 Task: Add Yogurt Parfait to the cart.
Action: Mouse moved to (257, 121)
Screenshot: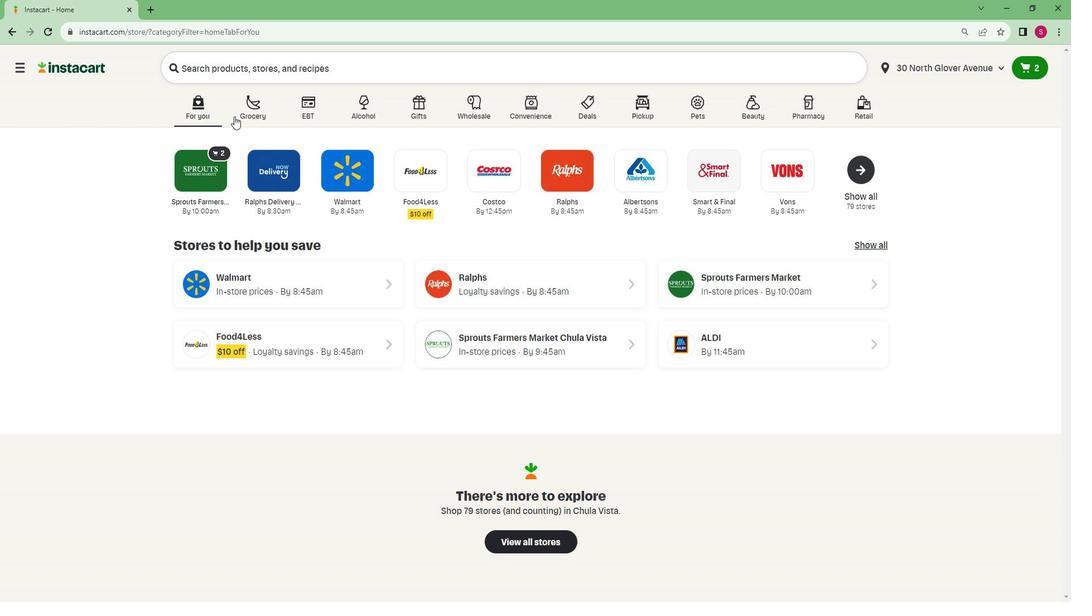 
Action: Mouse pressed left at (257, 121)
Screenshot: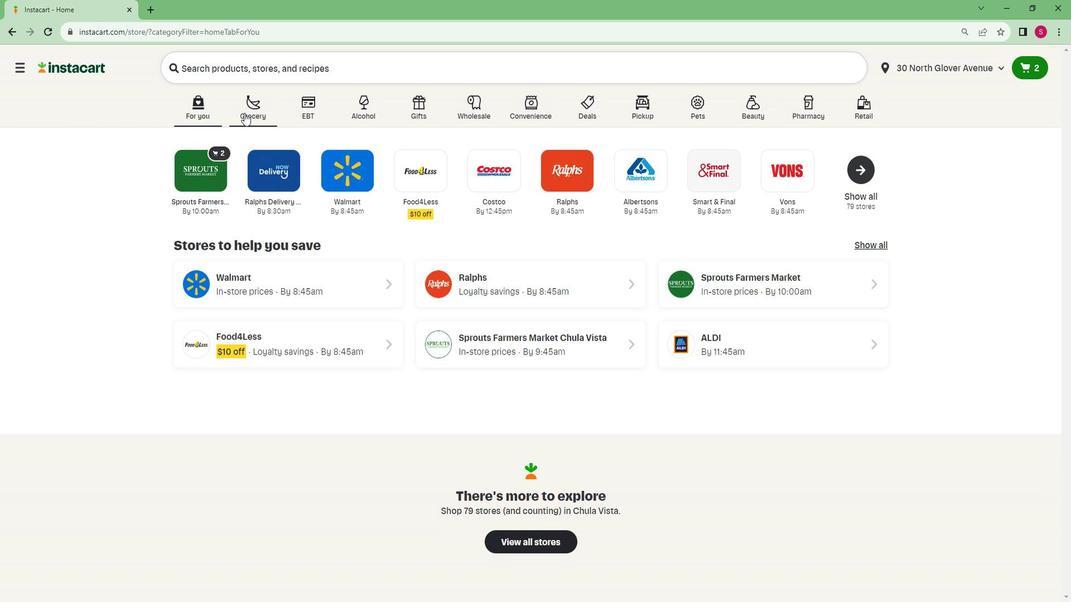 
Action: Mouse moved to (236, 316)
Screenshot: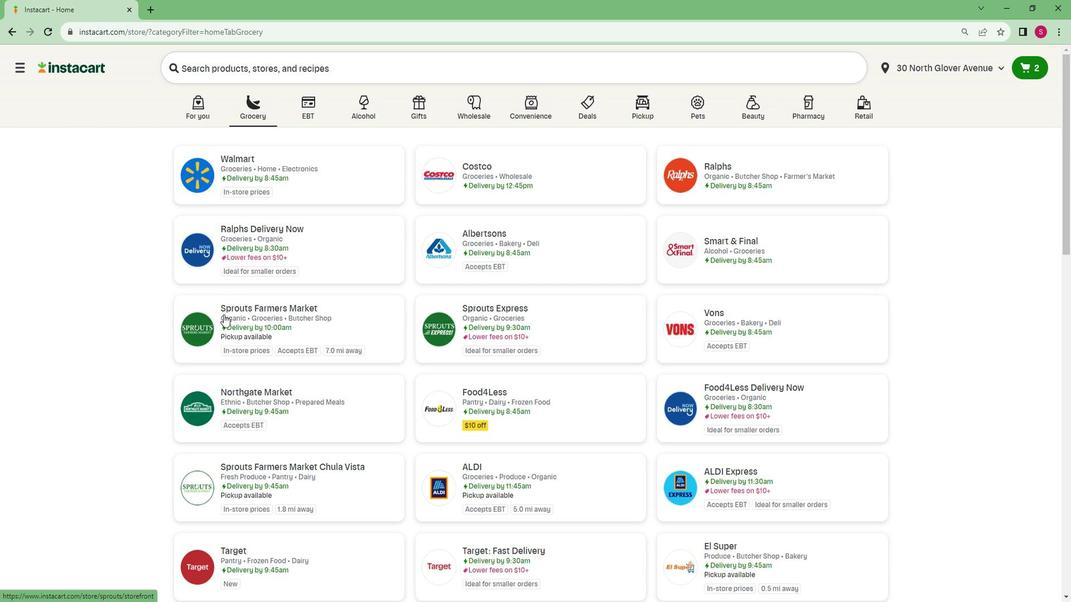 
Action: Mouse pressed left at (236, 316)
Screenshot: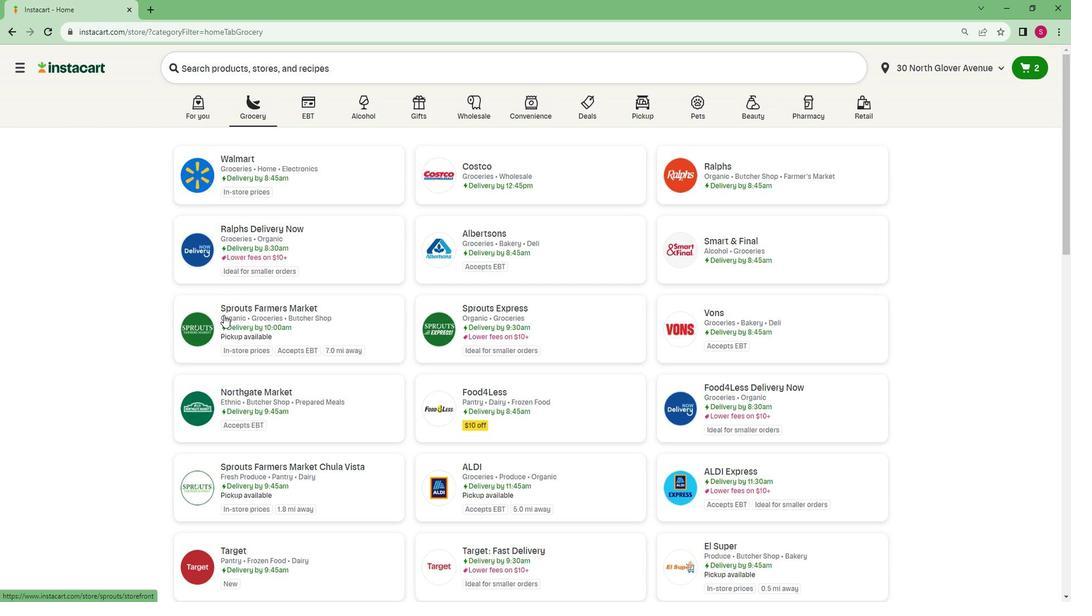 
Action: Mouse moved to (78, 431)
Screenshot: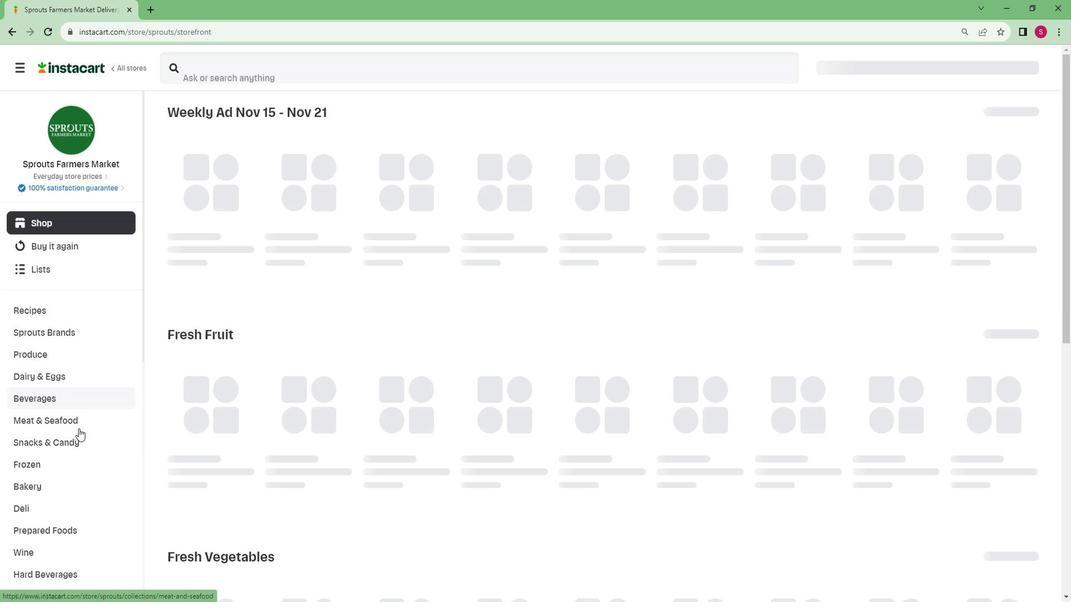 
Action: Mouse scrolled (78, 430) with delta (0, 0)
Screenshot: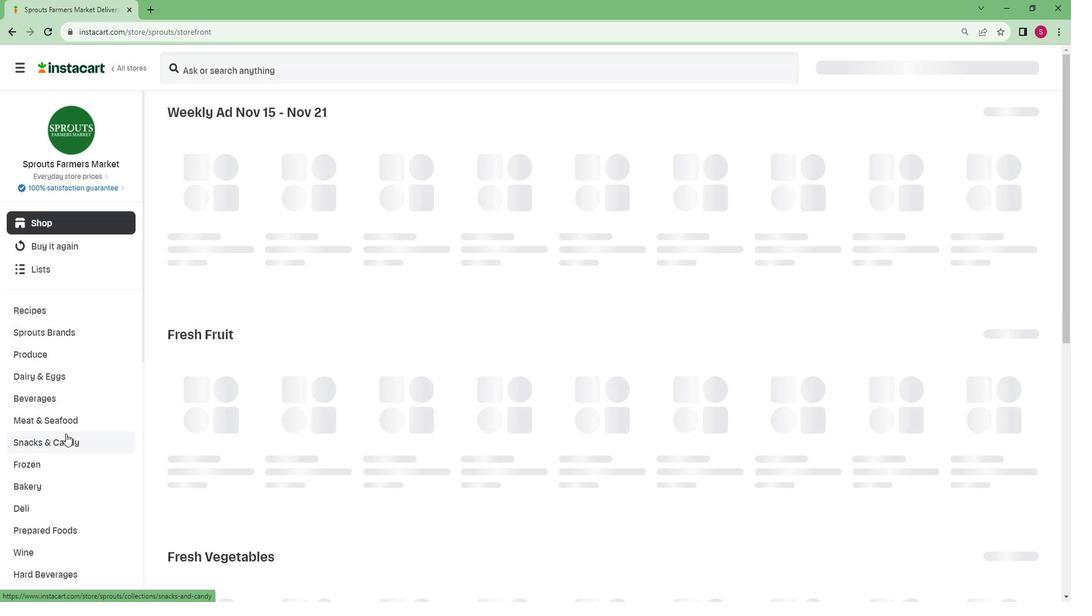 
Action: Mouse moved to (77, 431)
Screenshot: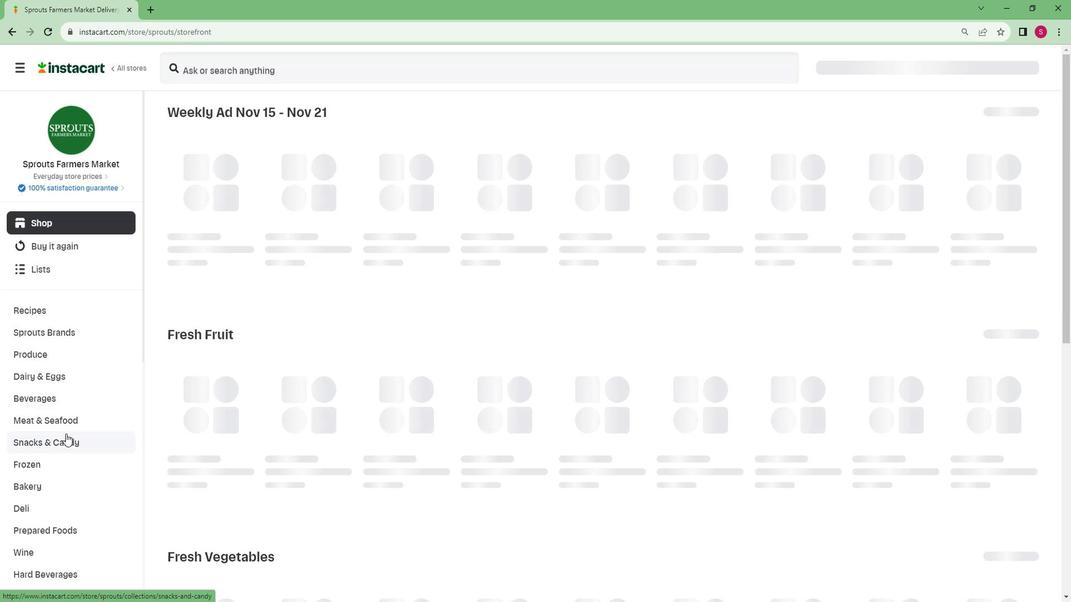 
Action: Mouse scrolled (77, 430) with delta (0, 0)
Screenshot: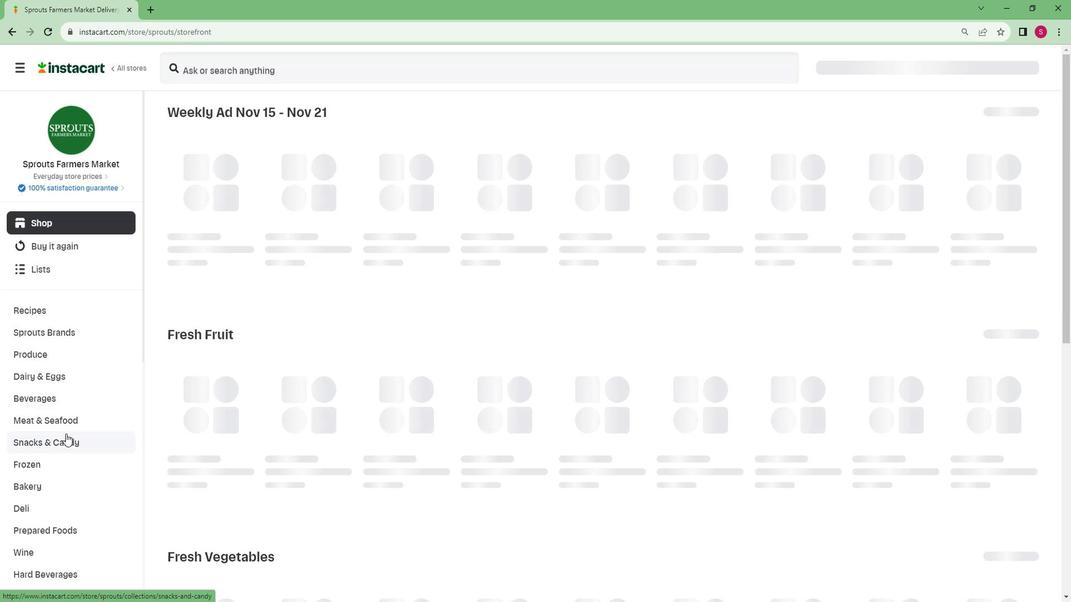 
Action: Mouse moved to (77, 431)
Screenshot: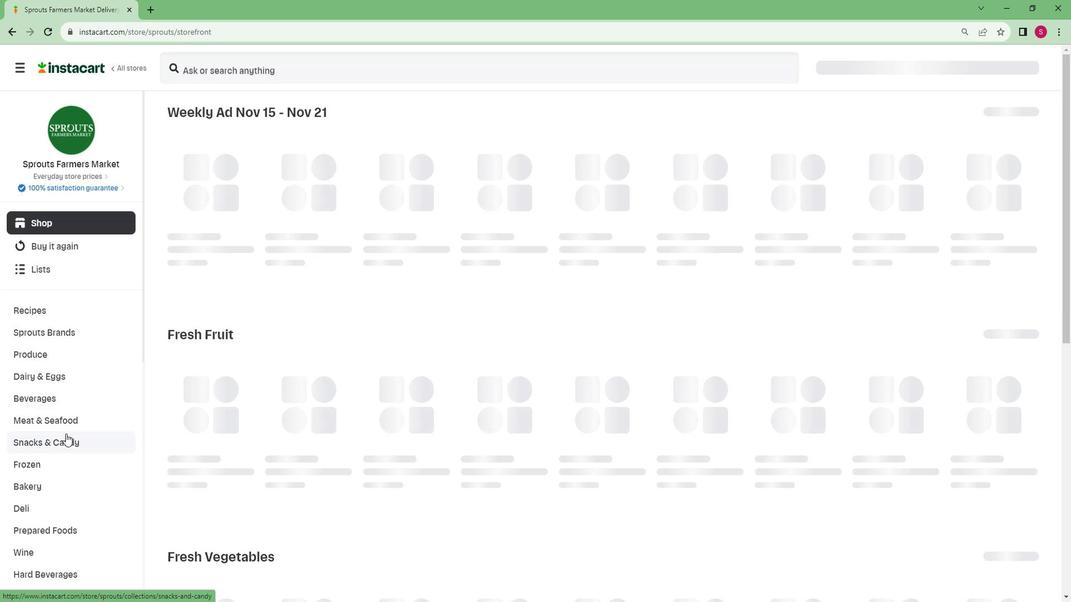 
Action: Mouse scrolled (77, 430) with delta (0, 0)
Screenshot: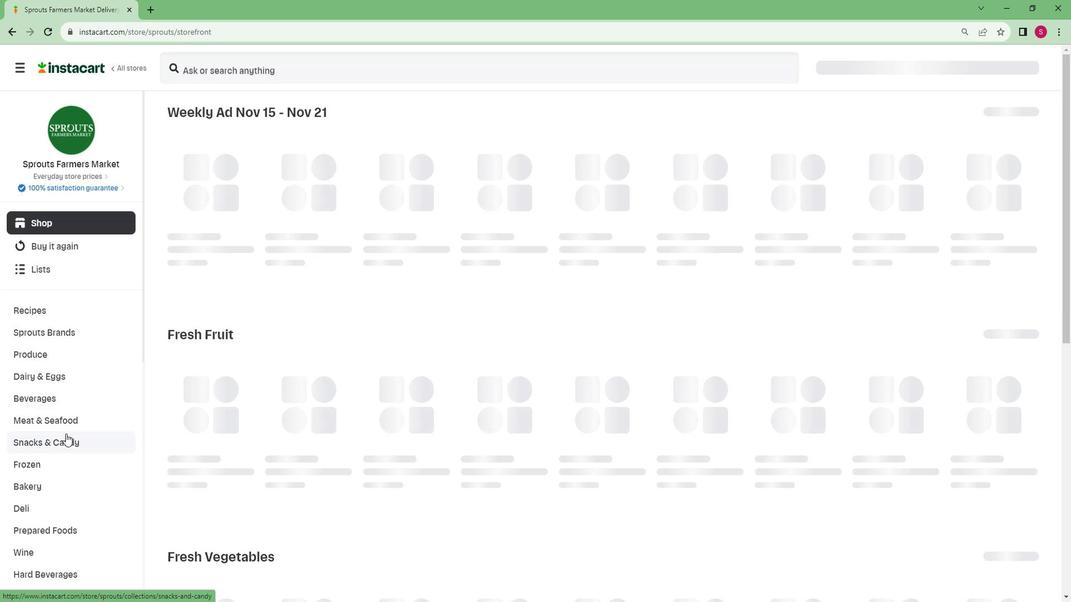 
Action: Mouse moved to (77, 431)
Screenshot: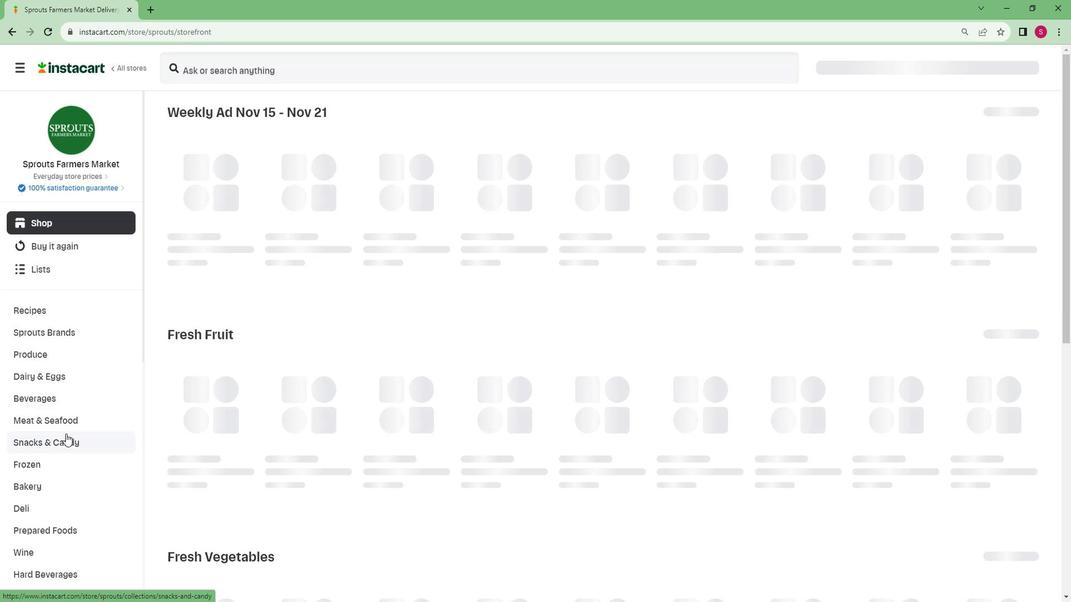 
Action: Mouse scrolled (77, 430) with delta (0, 0)
Screenshot: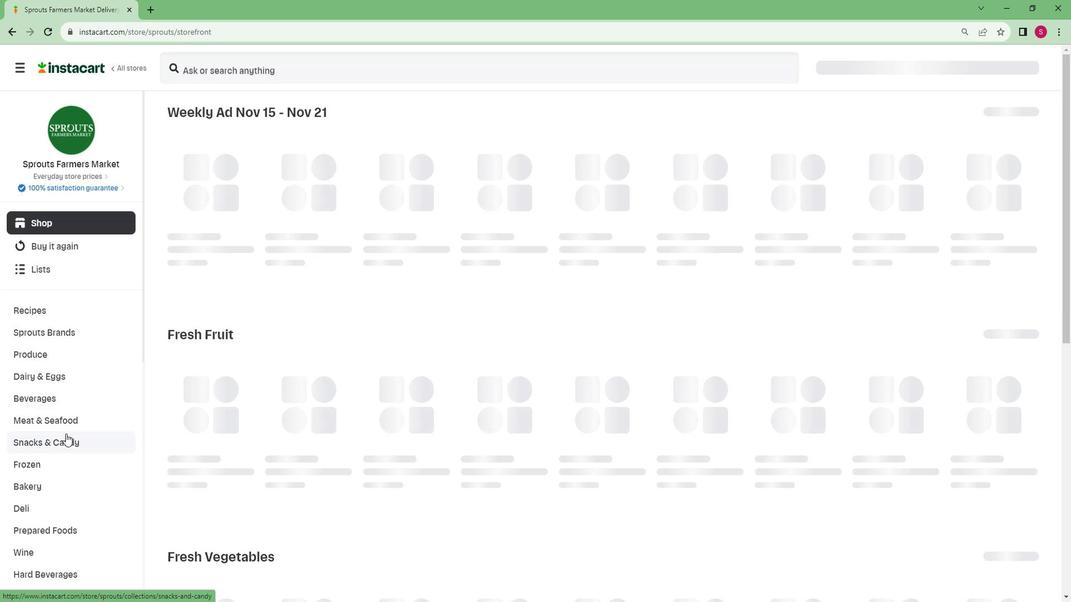 
Action: Mouse moved to (75, 431)
Screenshot: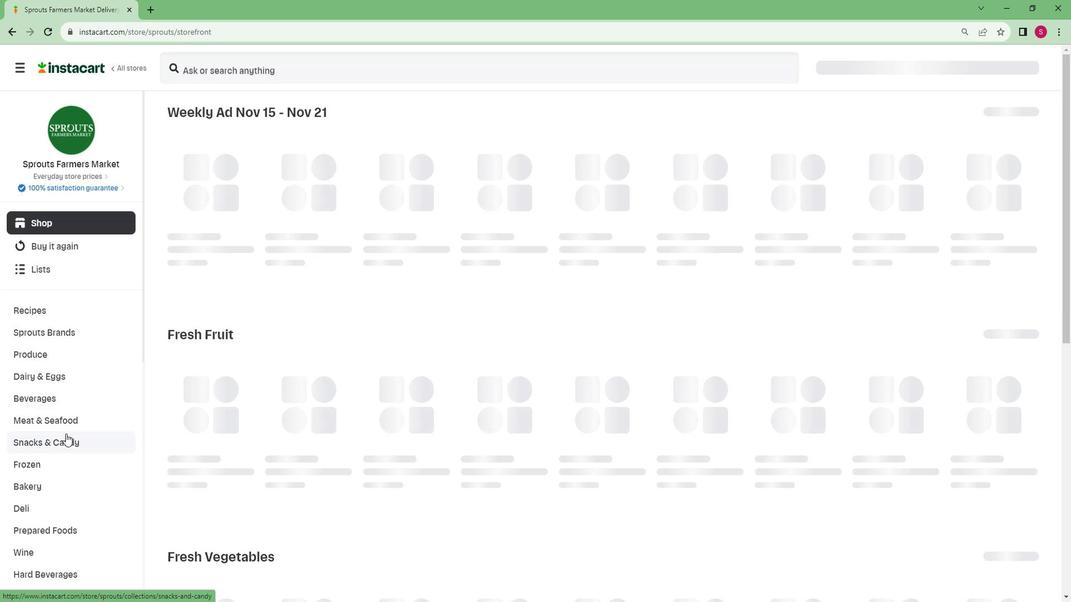 
Action: Mouse scrolled (75, 430) with delta (0, 0)
Screenshot: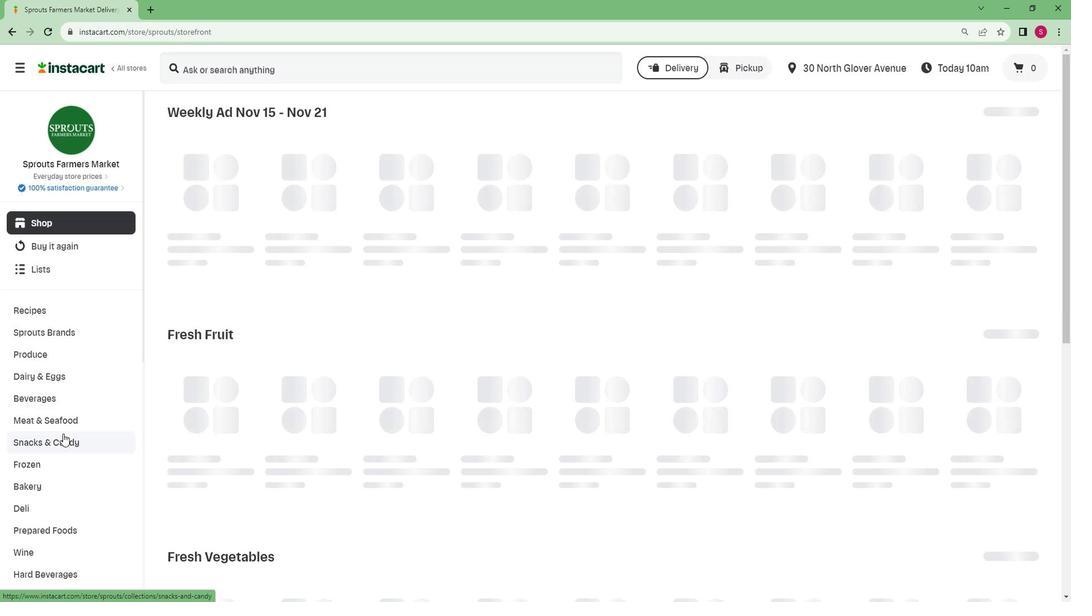 
Action: Mouse moved to (75, 431)
Screenshot: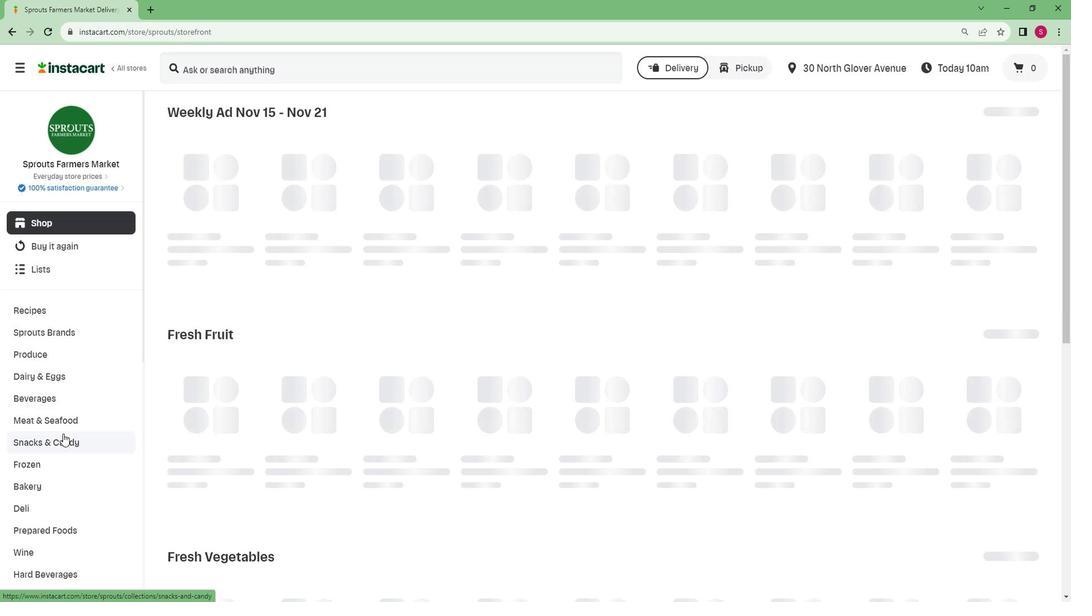 
Action: Mouse scrolled (75, 430) with delta (0, 0)
Screenshot: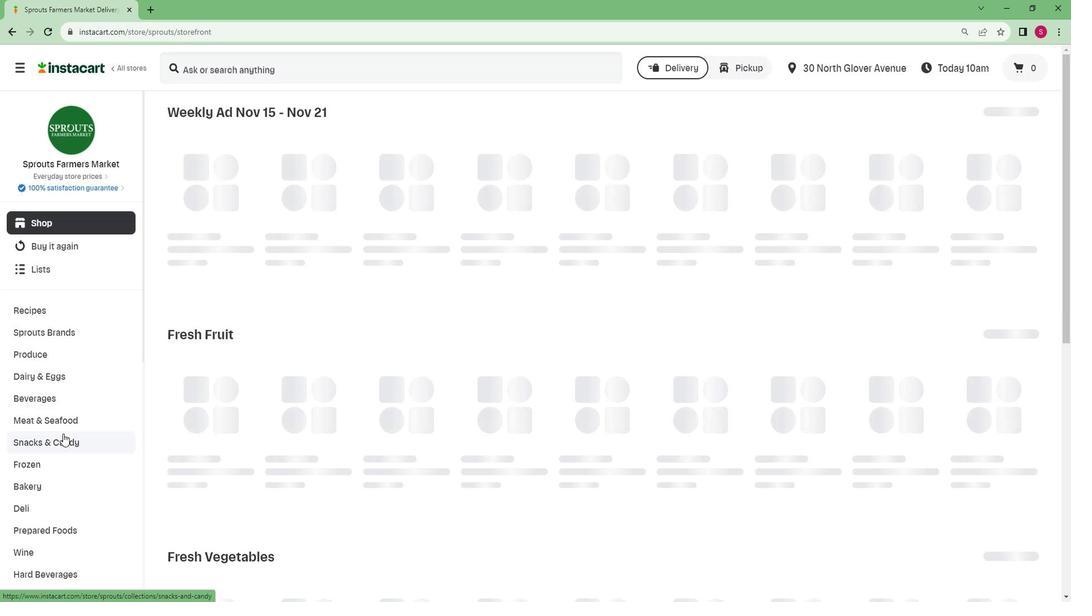
Action: Mouse moved to (74, 431)
Screenshot: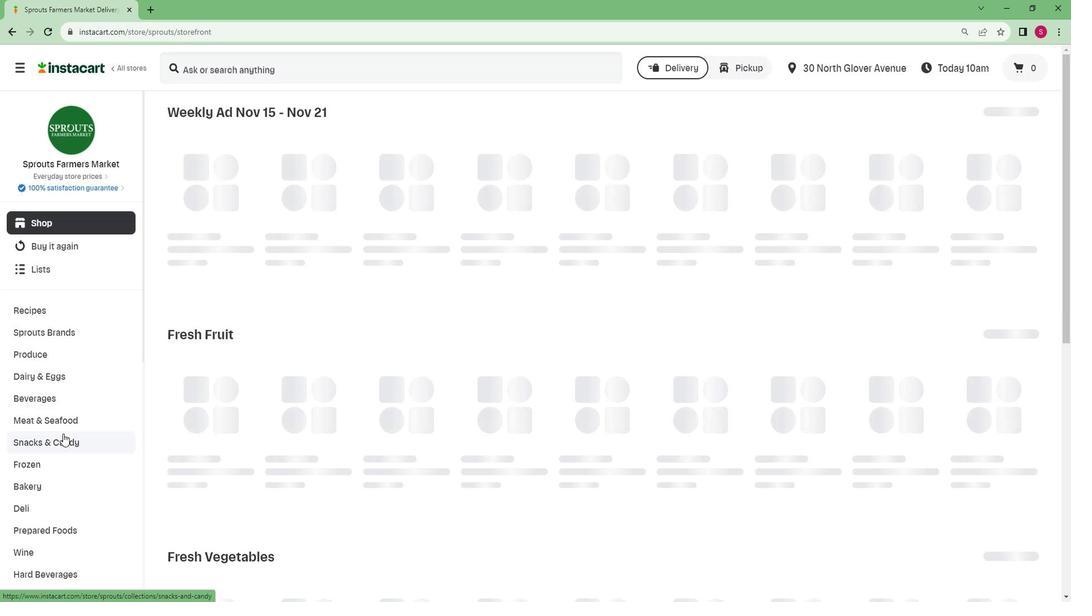 
Action: Mouse scrolled (74, 430) with delta (0, 0)
Screenshot: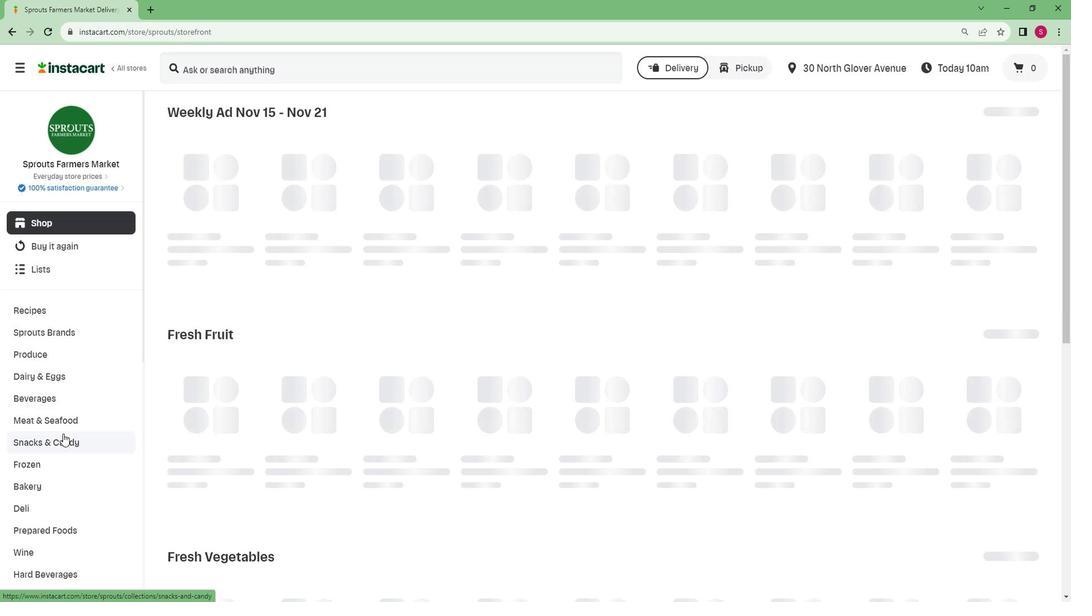 
Action: Mouse moved to (70, 428)
Screenshot: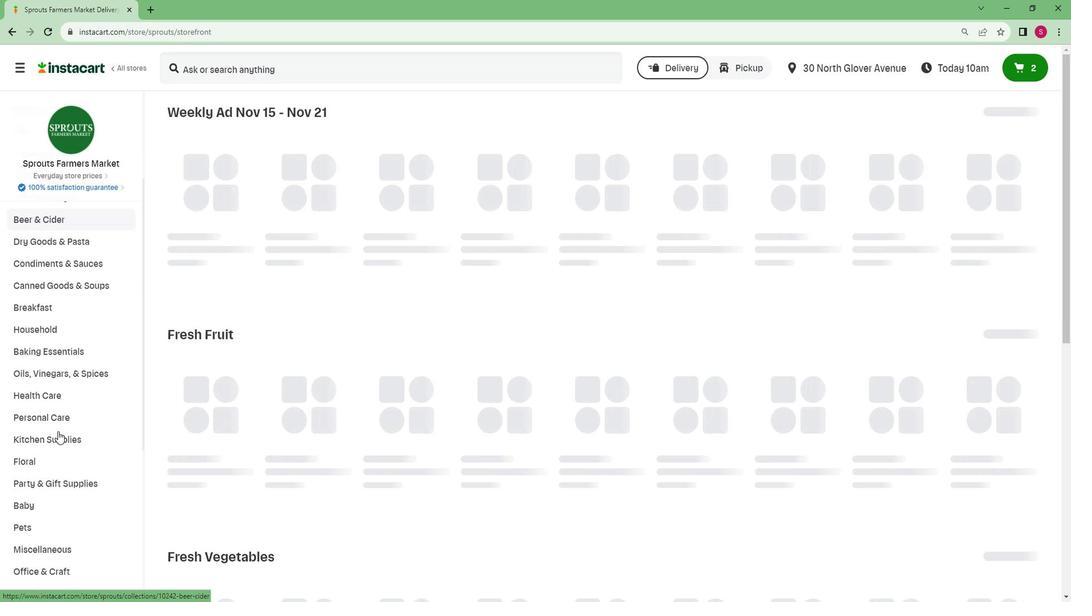
Action: Mouse scrolled (70, 427) with delta (0, 0)
Screenshot: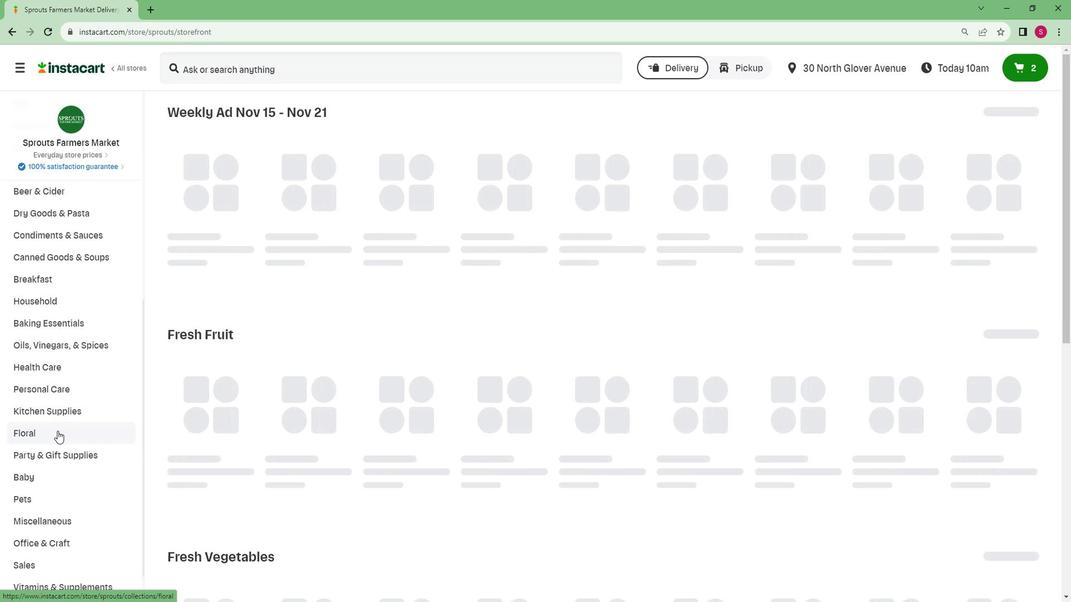 
Action: Mouse scrolled (70, 427) with delta (0, 0)
Screenshot: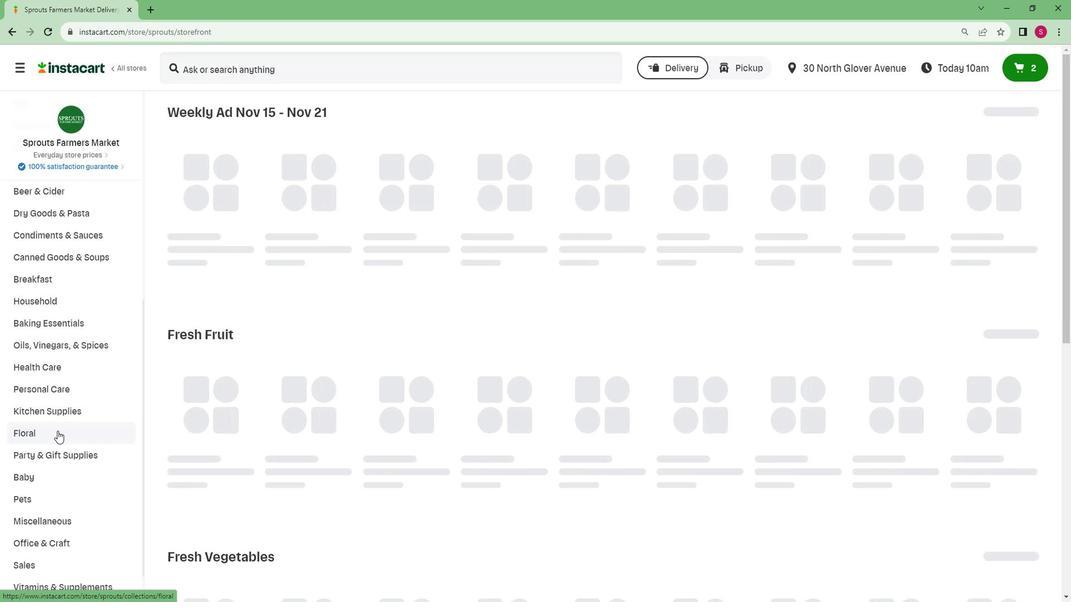 
Action: Mouse scrolled (70, 427) with delta (0, 0)
Screenshot: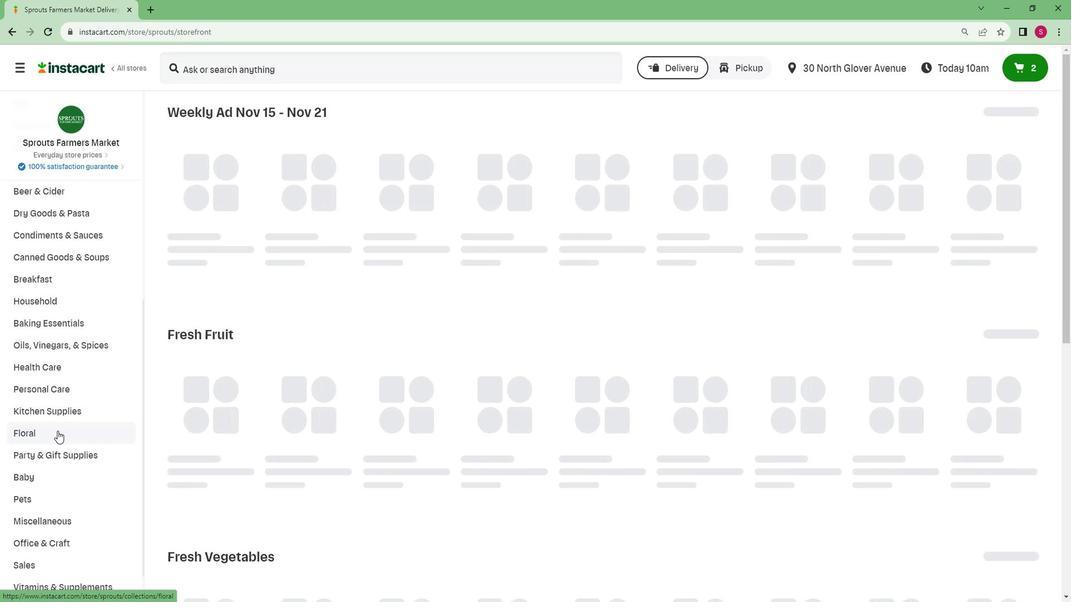 
Action: Mouse scrolled (70, 427) with delta (0, 0)
Screenshot: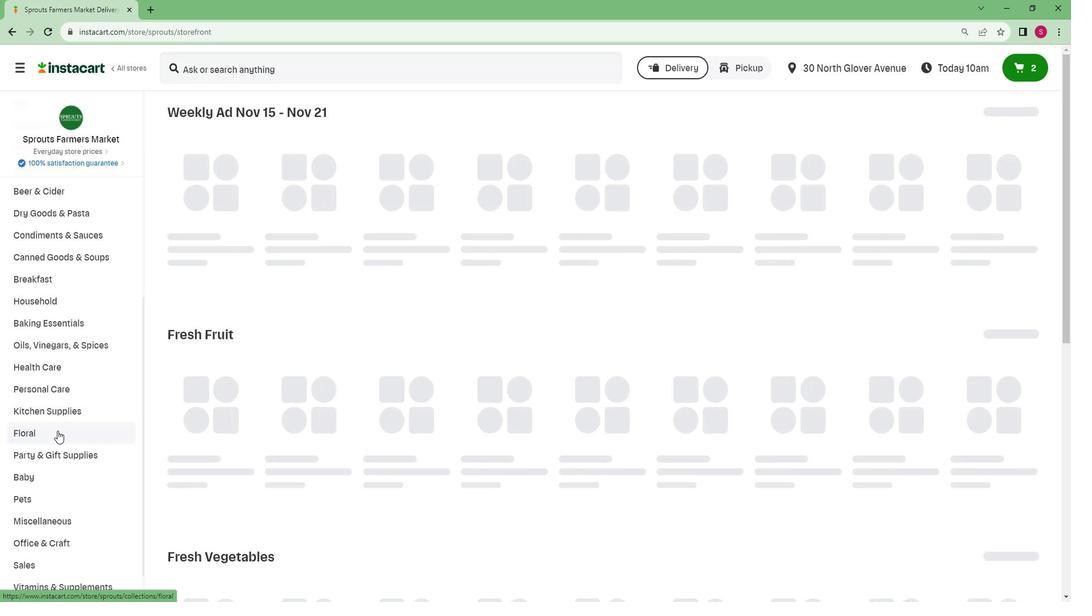 
Action: Mouse moved to (49, 574)
Screenshot: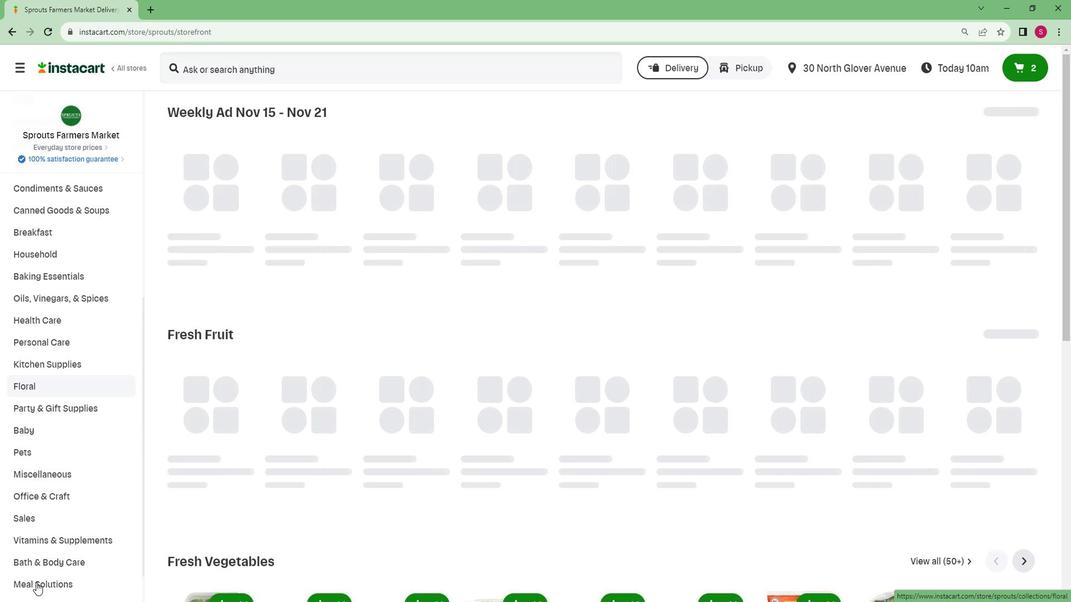 
Action: Mouse pressed left at (49, 574)
Screenshot: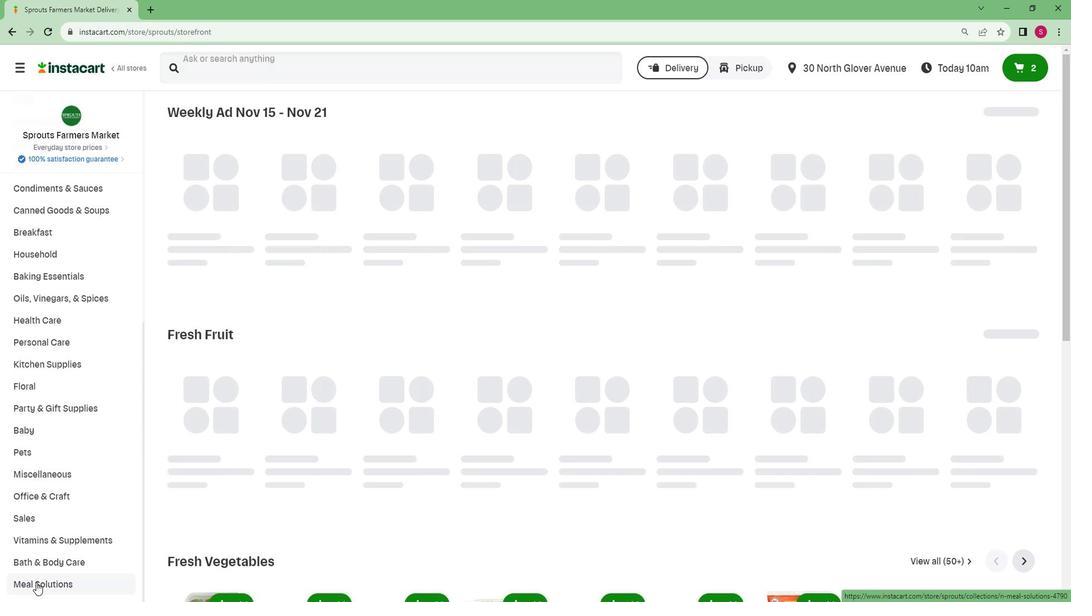 
Action: Mouse moved to (80, 539)
Screenshot: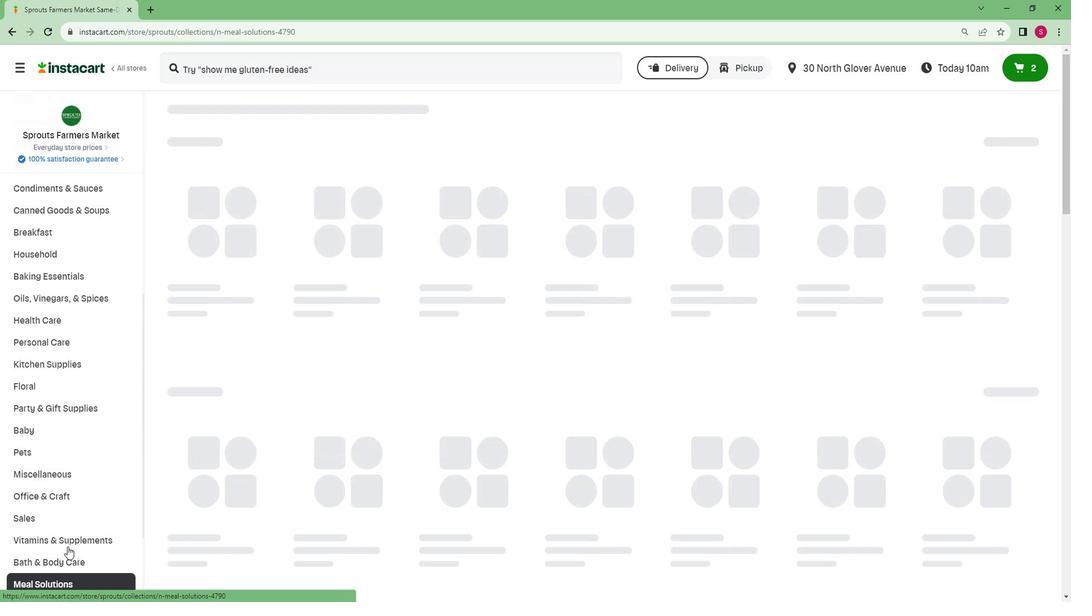 
Action: Mouse scrolled (80, 538) with delta (0, 0)
Screenshot: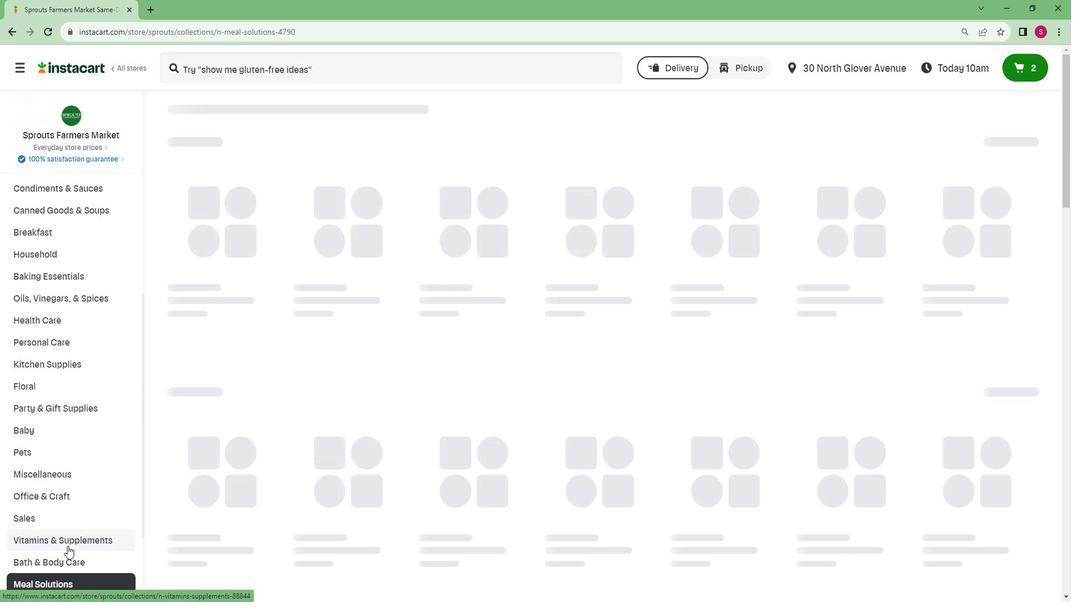 
Action: Mouse scrolled (80, 538) with delta (0, 0)
Screenshot: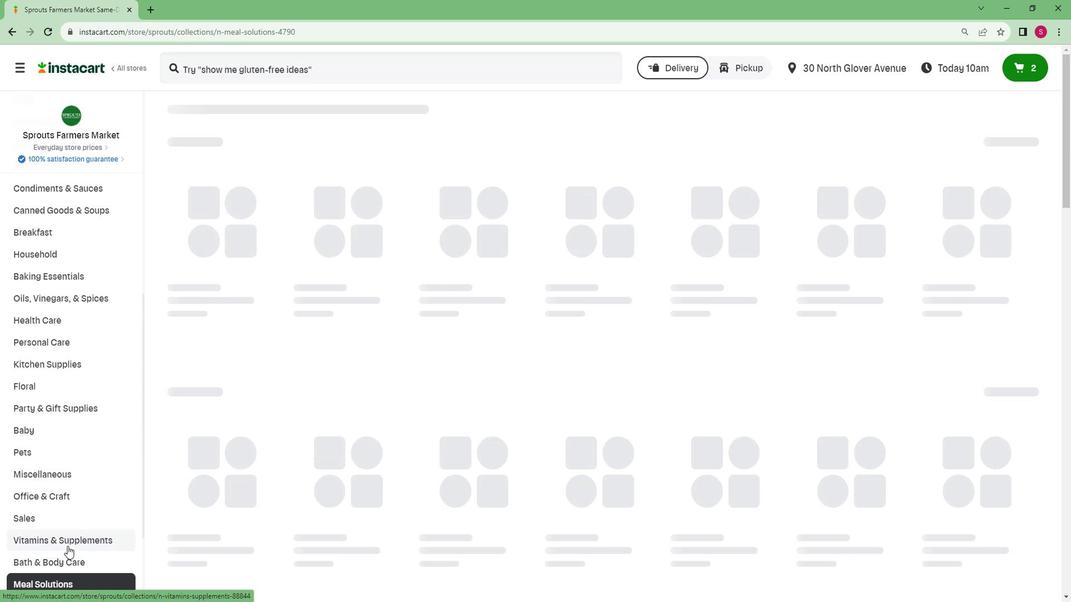 
Action: Mouse scrolled (80, 538) with delta (0, 0)
Screenshot: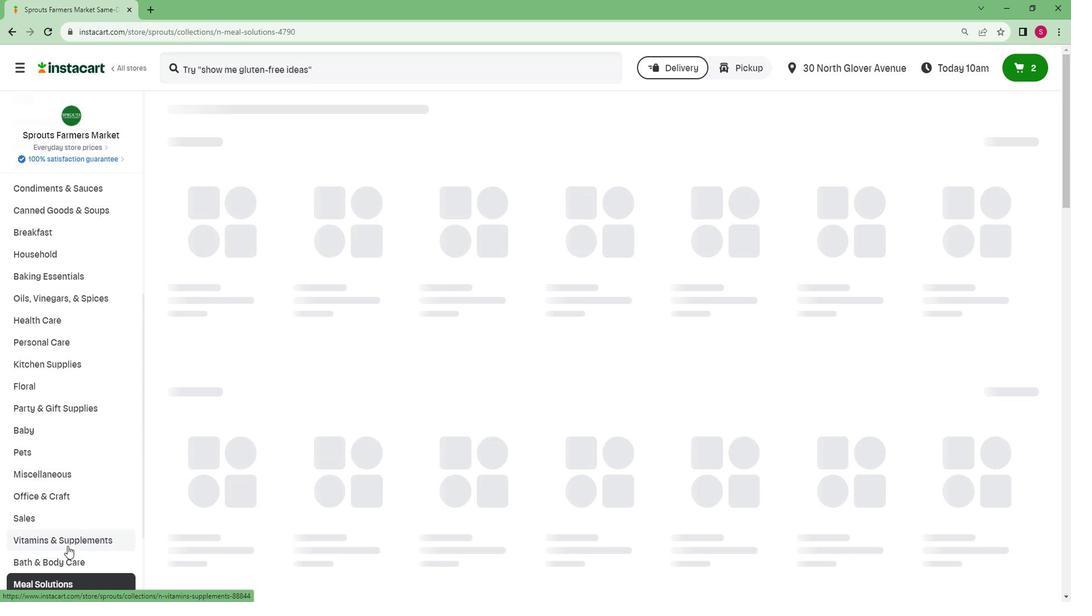 
Action: Mouse scrolled (80, 538) with delta (0, 0)
Screenshot: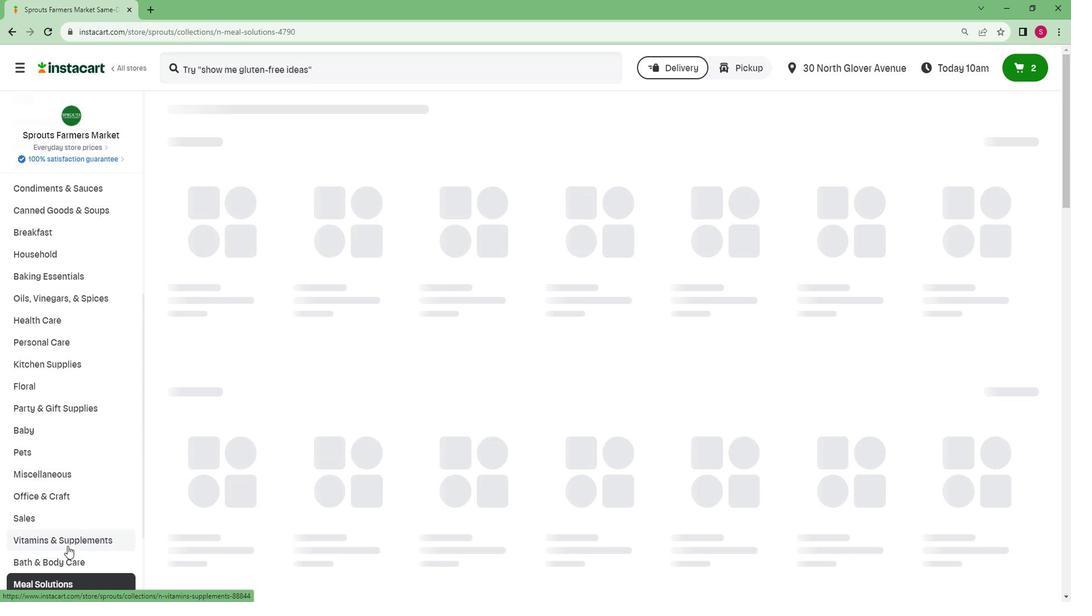 
Action: Mouse scrolled (80, 538) with delta (0, 0)
Screenshot: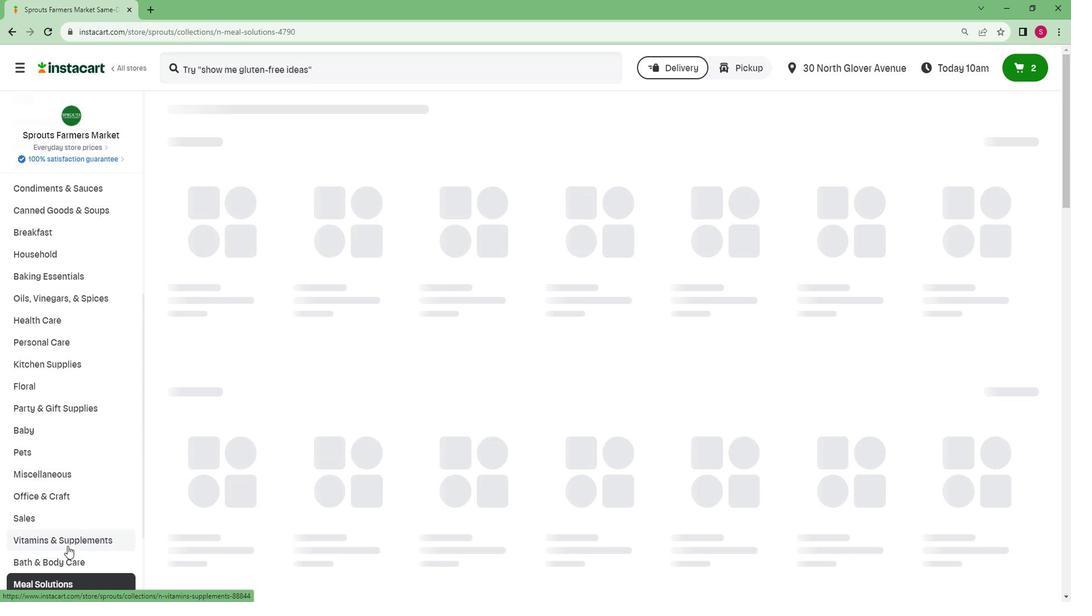 
Action: Mouse scrolled (80, 538) with delta (0, 0)
Screenshot: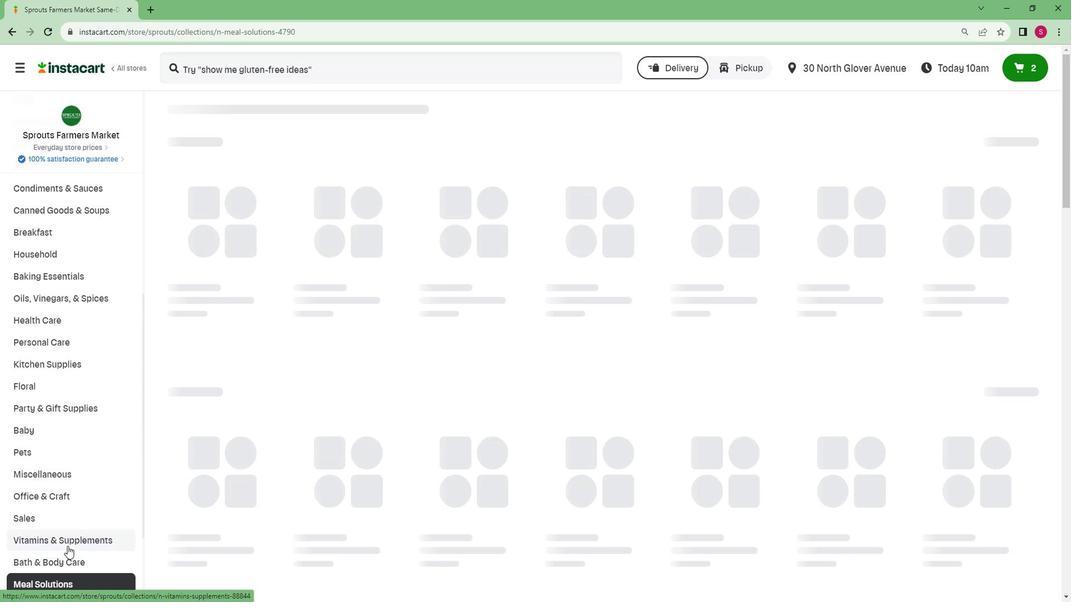 
Action: Mouse moved to (65, 552)
Screenshot: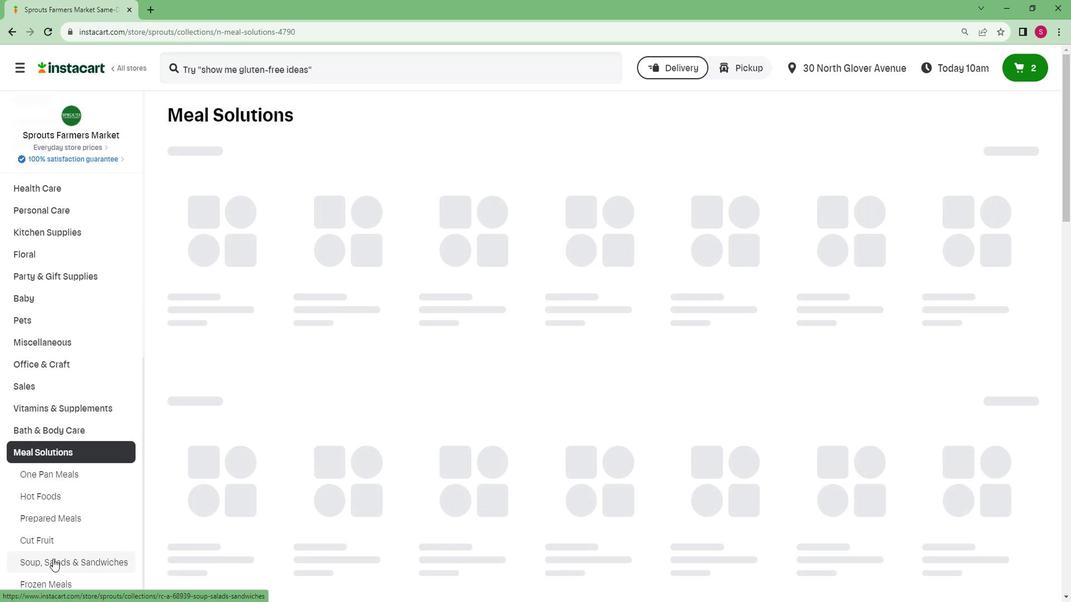 
Action: Mouse pressed left at (65, 552)
Screenshot: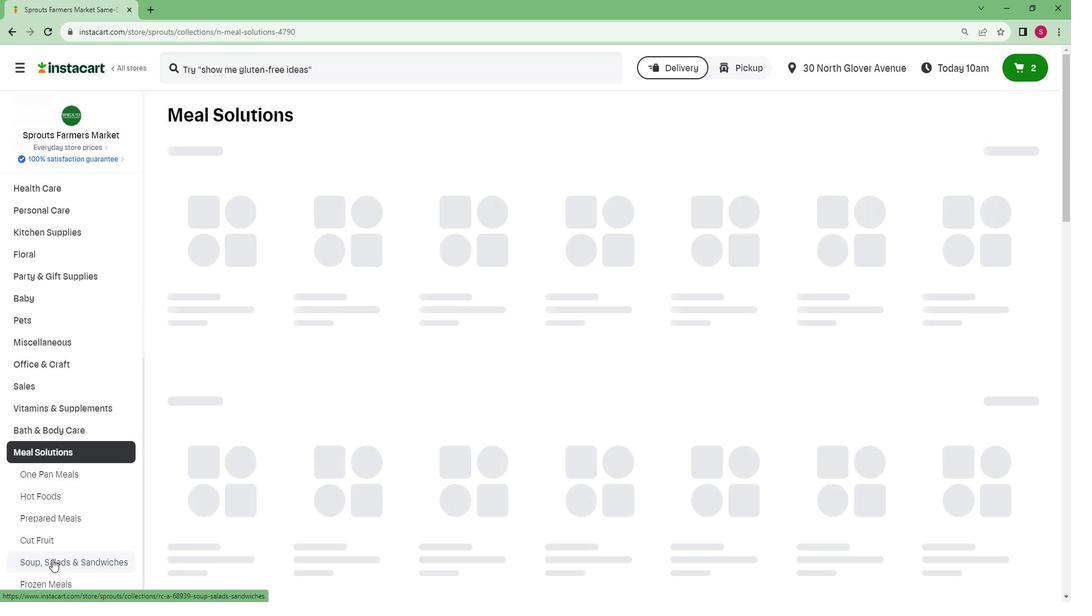 
Action: Mouse moved to (285, 78)
Screenshot: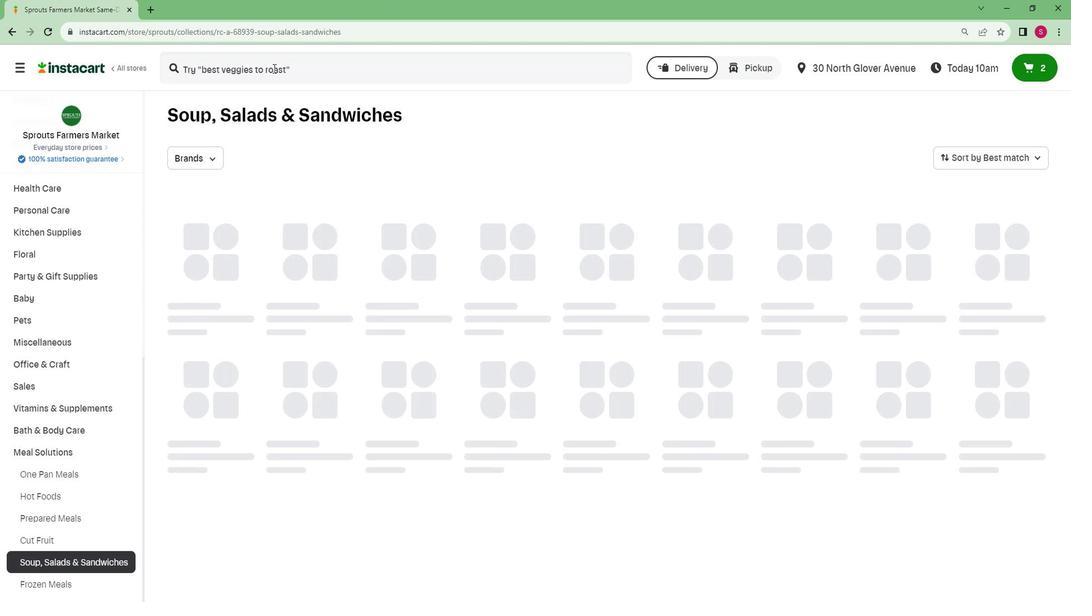 
Action: Mouse pressed left at (285, 78)
Screenshot: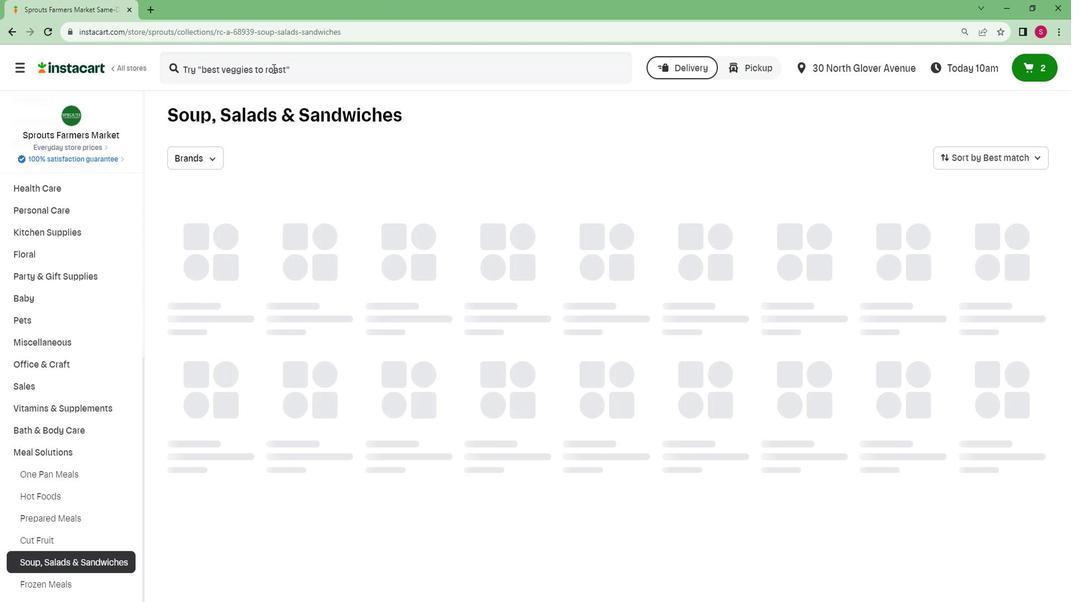 
Action: Mouse moved to (284, 79)
Screenshot: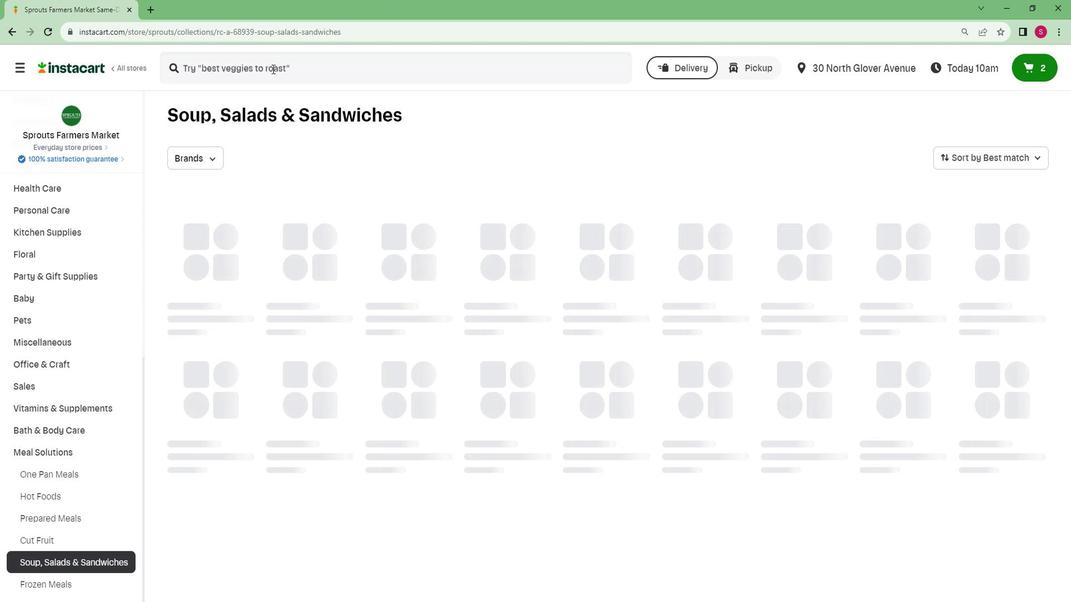 
Action: Key pressed <Key.caps_lock>Y<Key.caps_lock>ogurt<Key.space><Key.caps_lock>P<Key.caps_lock>arfait<Key.enter>
Screenshot: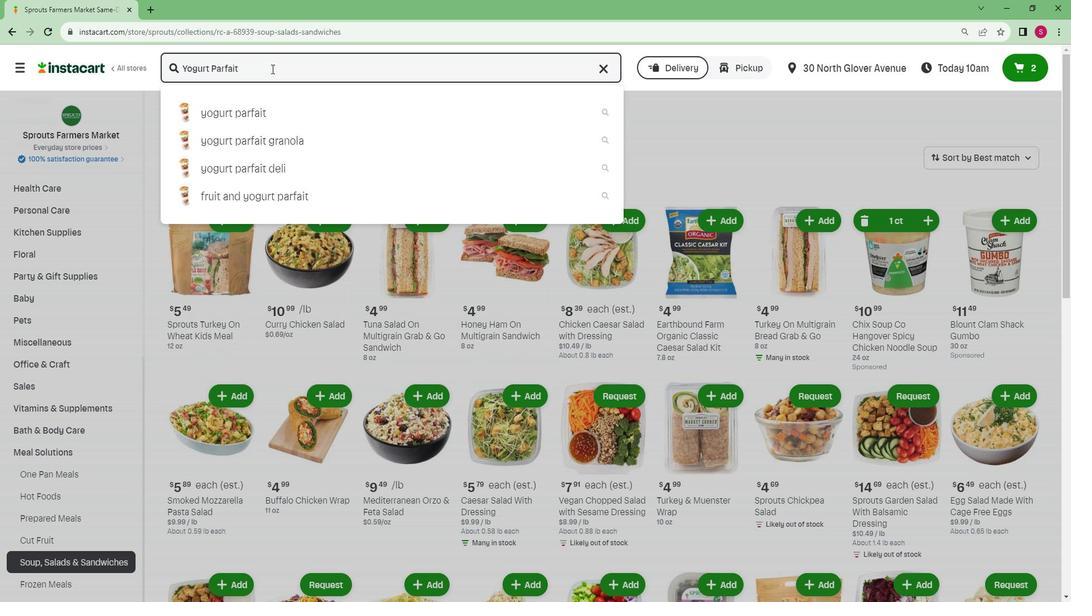 
Action: Mouse moved to (686, 291)
Screenshot: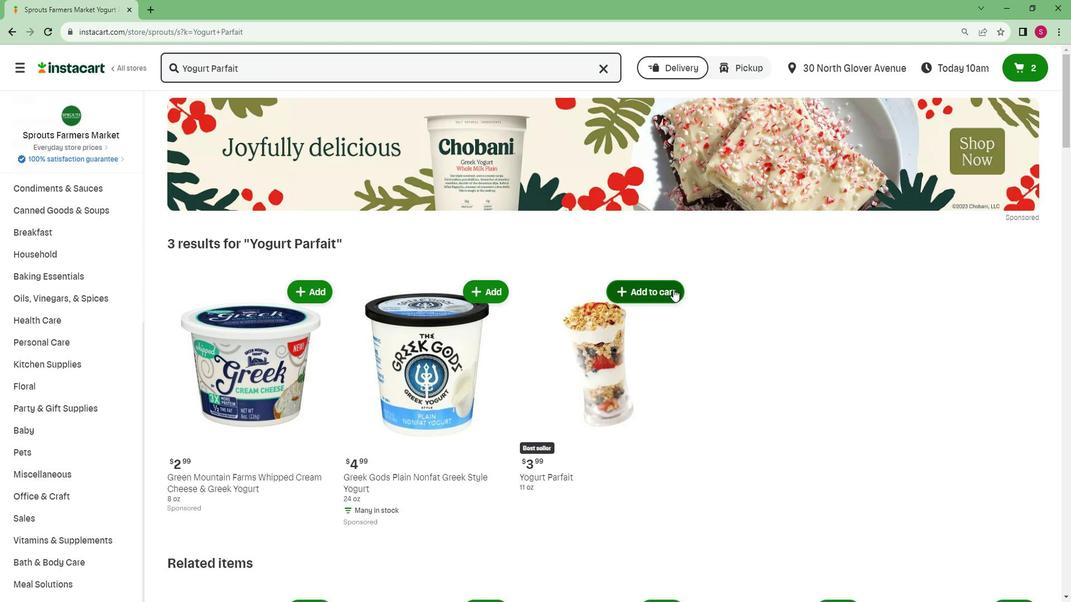 
Action: Mouse pressed left at (686, 291)
Screenshot: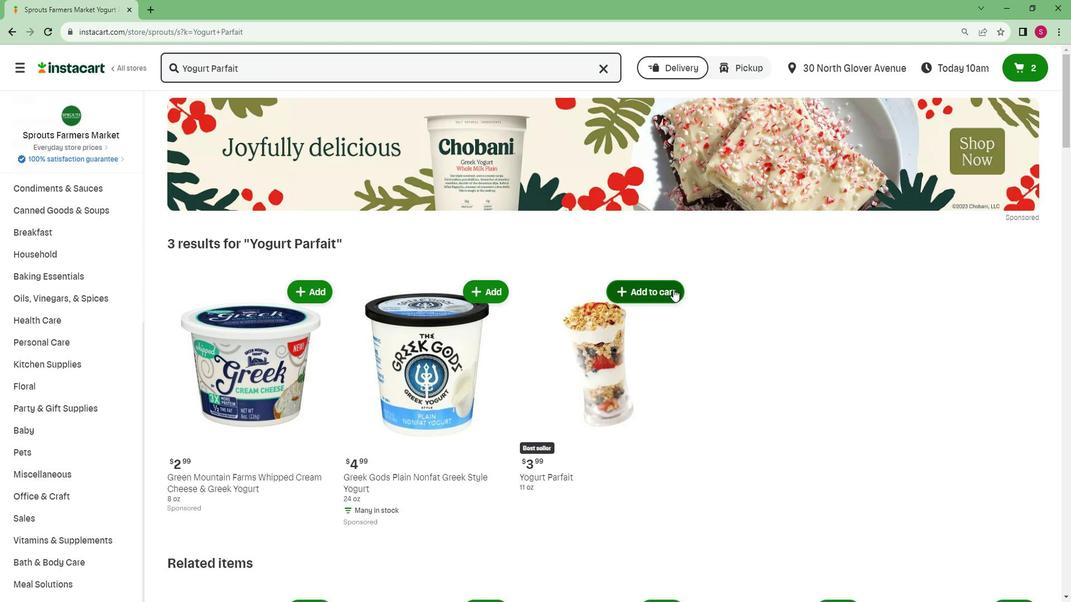 
